 Task: Add Bioray Kids Belly Balance Liquid Herbal Drops to the cart.
Action: Mouse moved to (232, 106)
Screenshot: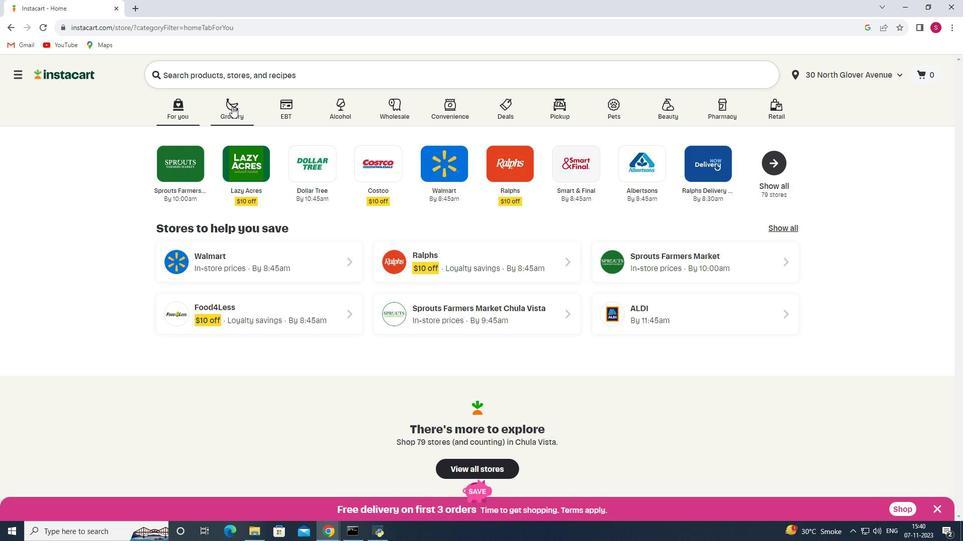 
Action: Mouse pressed left at (232, 106)
Screenshot: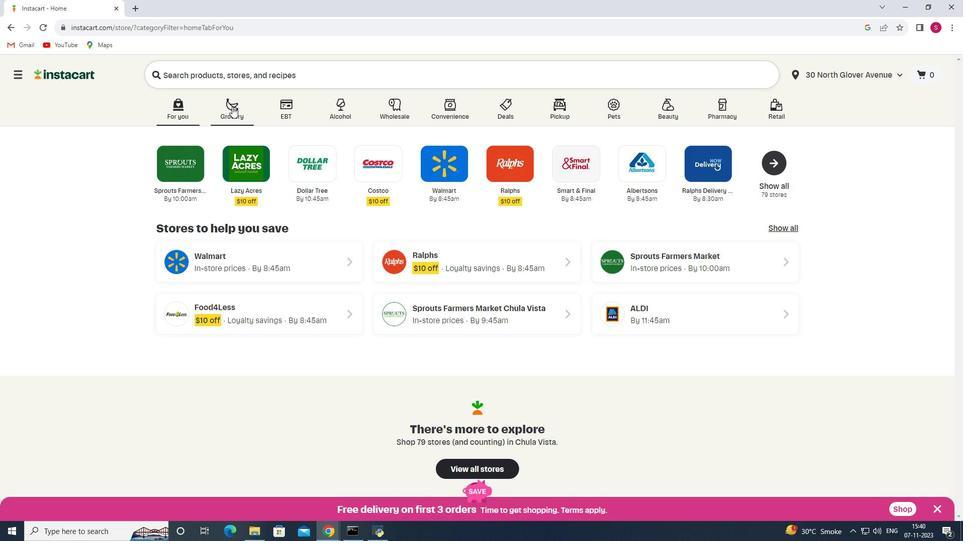 
Action: Mouse moved to (223, 294)
Screenshot: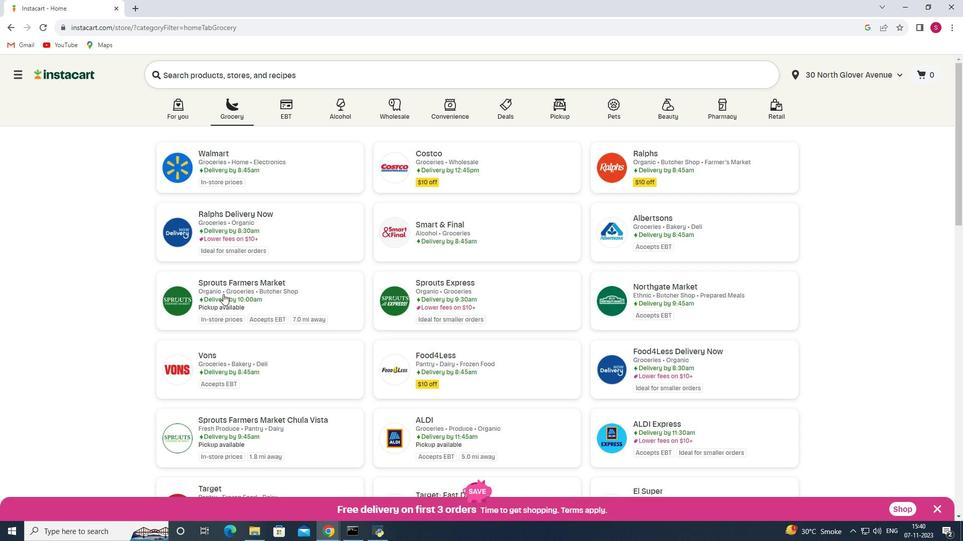 
Action: Mouse pressed left at (223, 294)
Screenshot: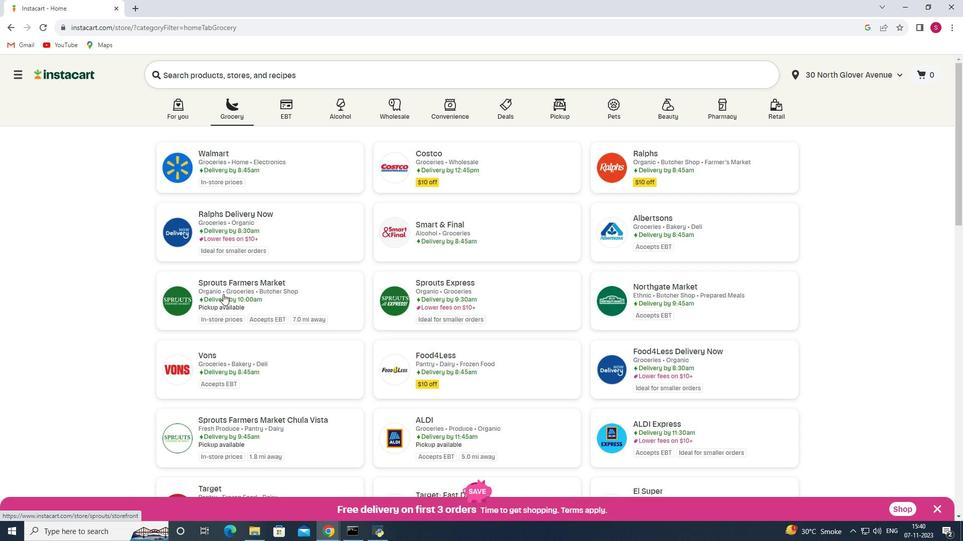 
Action: Mouse moved to (69, 330)
Screenshot: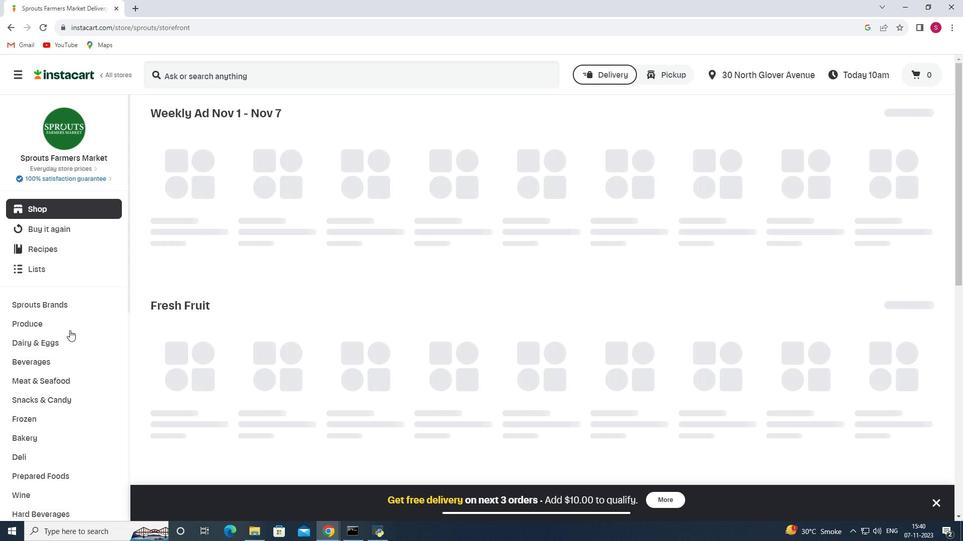 
Action: Mouse scrolled (69, 330) with delta (0, 0)
Screenshot: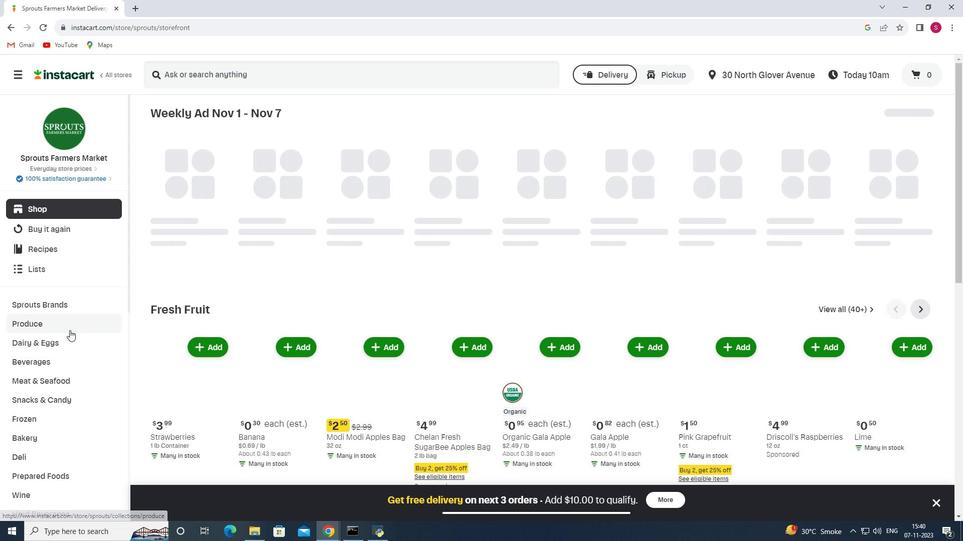 
Action: Mouse scrolled (69, 330) with delta (0, 0)
Screenshot: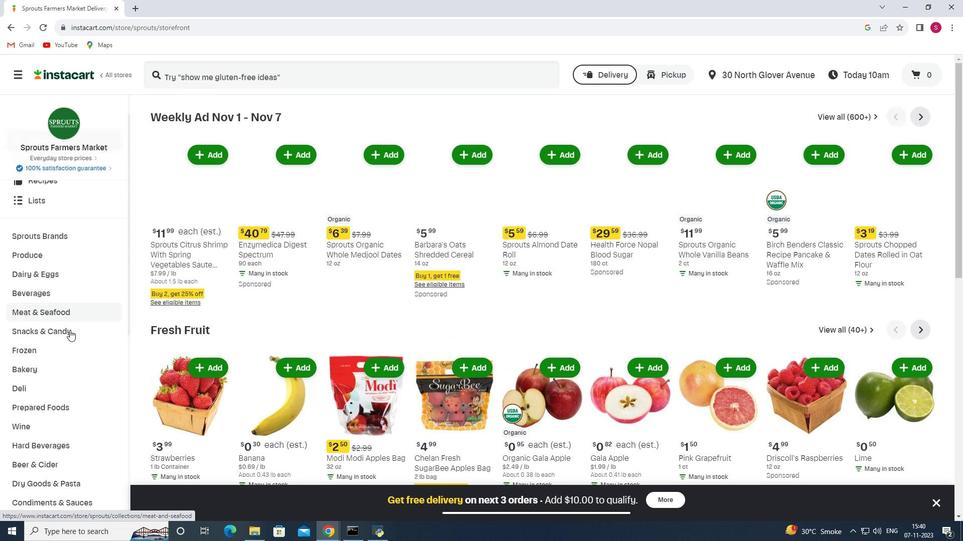 
Action: Mouse scrolled (69, 330) with delta (0, 0)
Screenshot: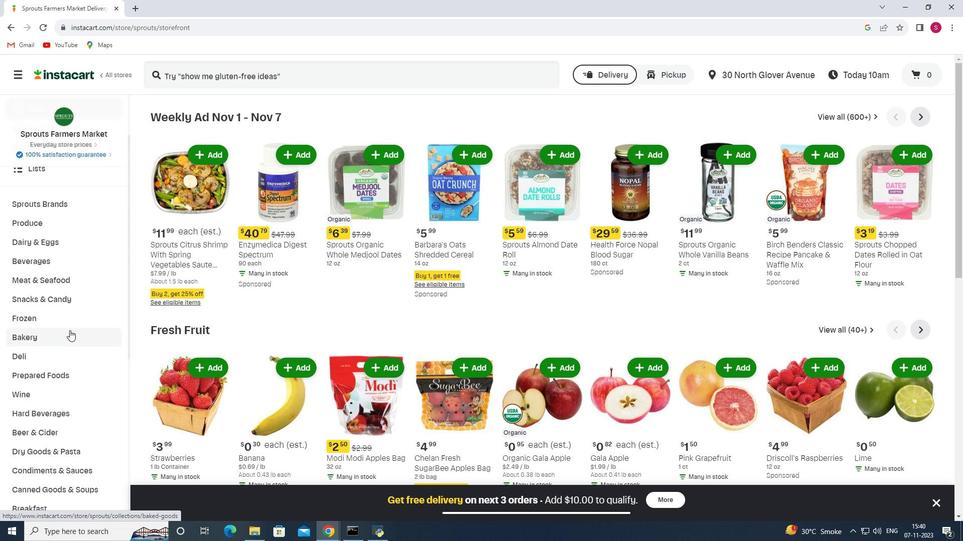 
Action: Mouse scrolled (69, 330) with delta (0, 0)
Screenshot: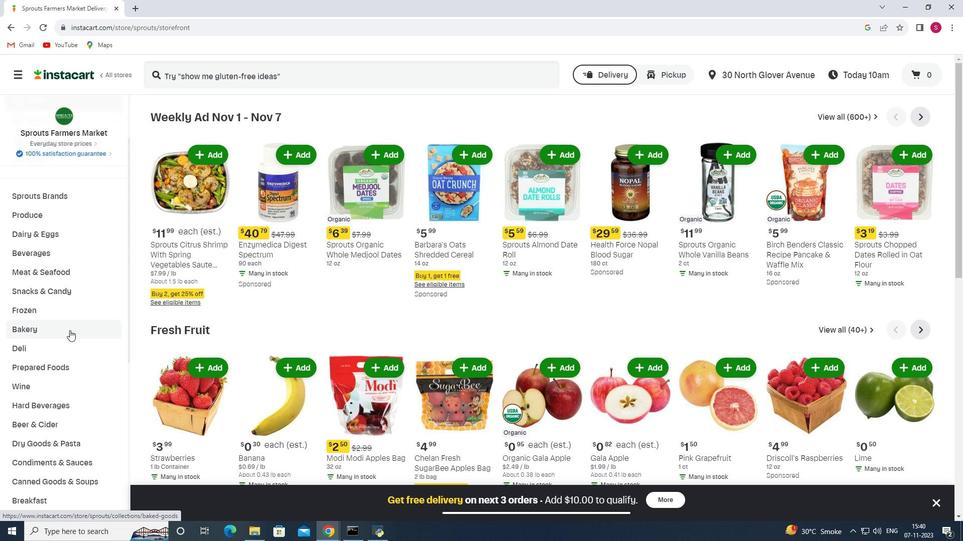 
Action: Mouse scrolled (69, 330) with delta (0, 0)
Screenshot: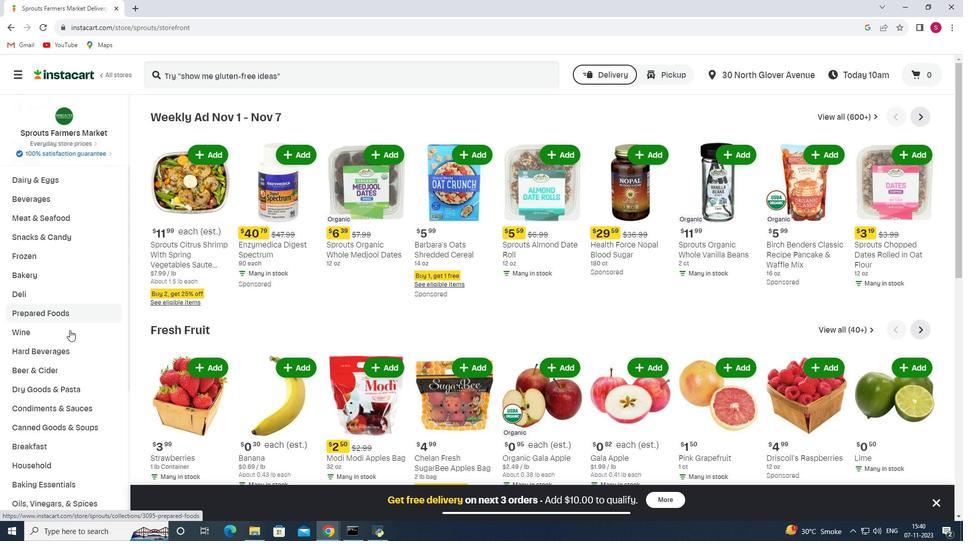 
Action: Mouse scrolled (69, 330) with delta (0, 0)
Screenshot: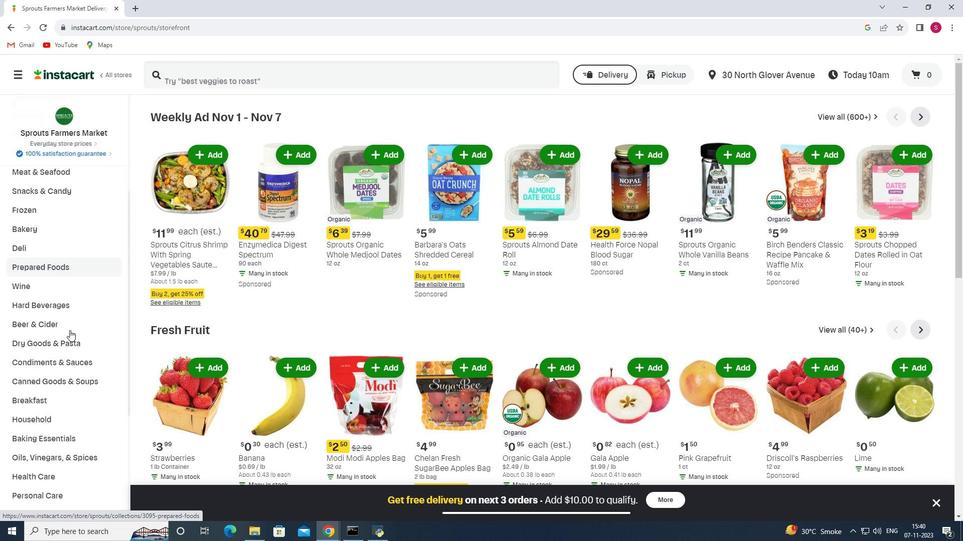 
Action: Mouse scrolled (69, 330) with delta (0, 0)
Screenshot: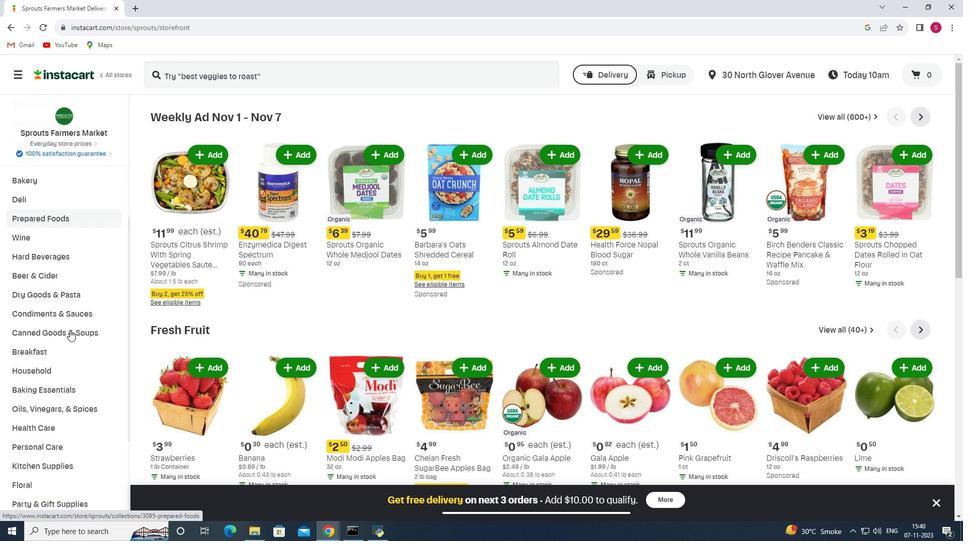 
Action: Mouse scrolled (69, 330) with delta (0, 0)
Screenshot: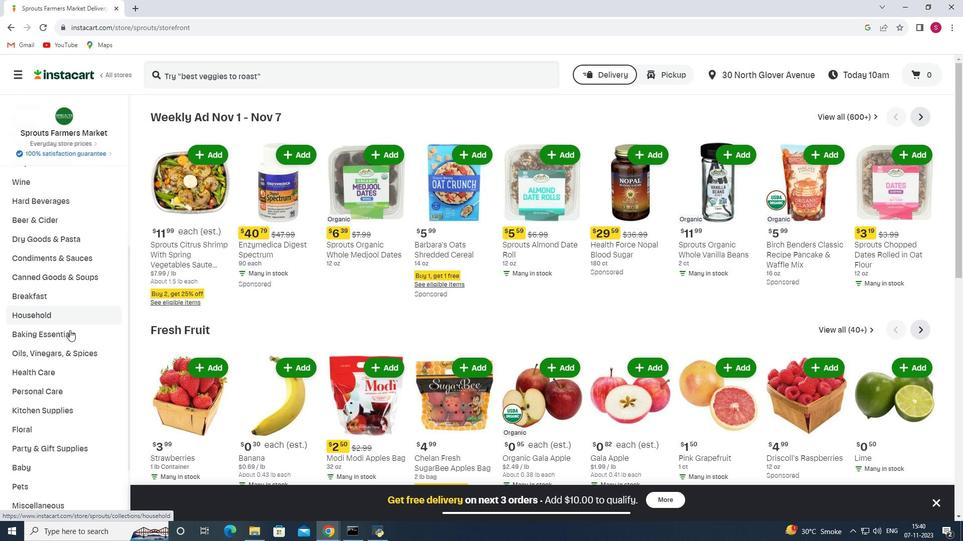 
Action: Mouse moved to (63, 338)
Screenshot: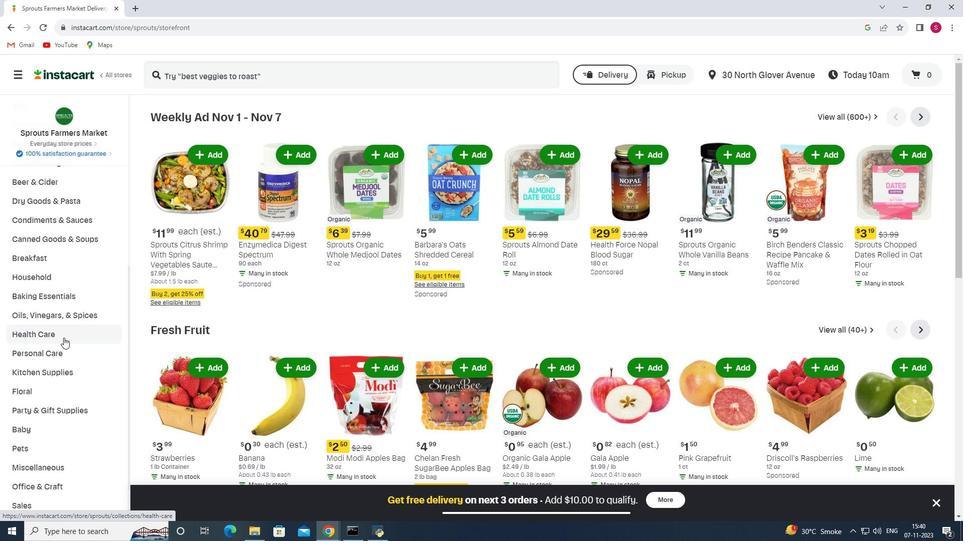 
Action: Mouse pressed left at (63, 338)
Screenshot: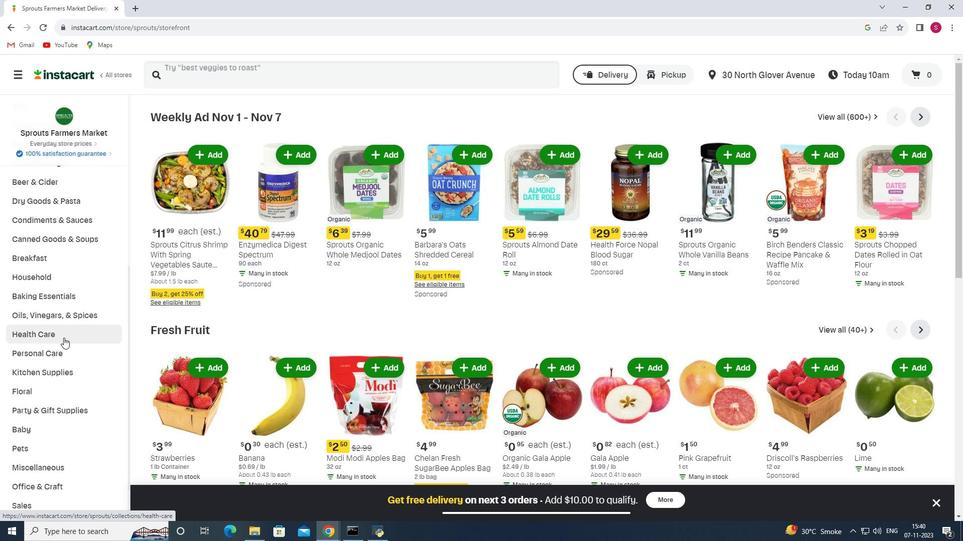 
Action: Mouse moved to (337, 140)
Screenshot: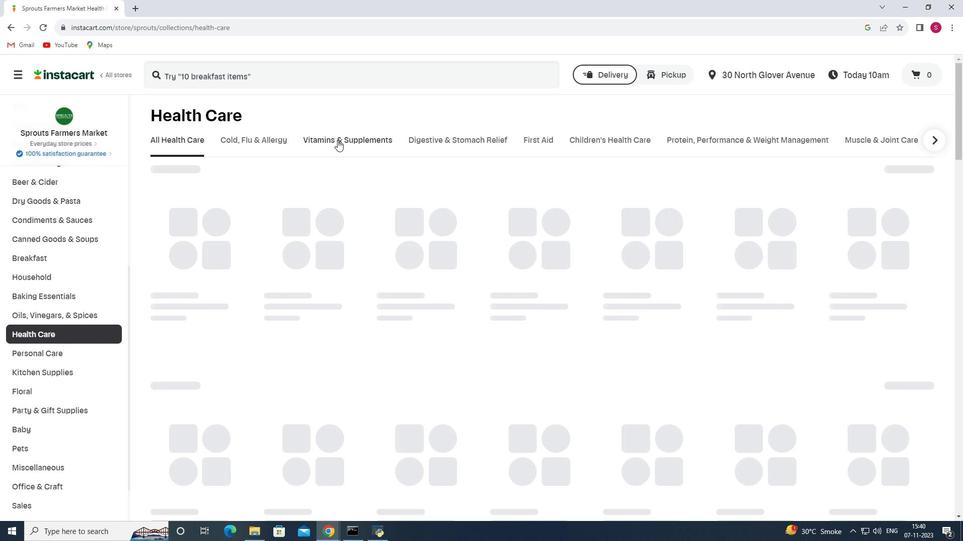 
Action: Mouse pressed left at (337, 140)
Screenshot: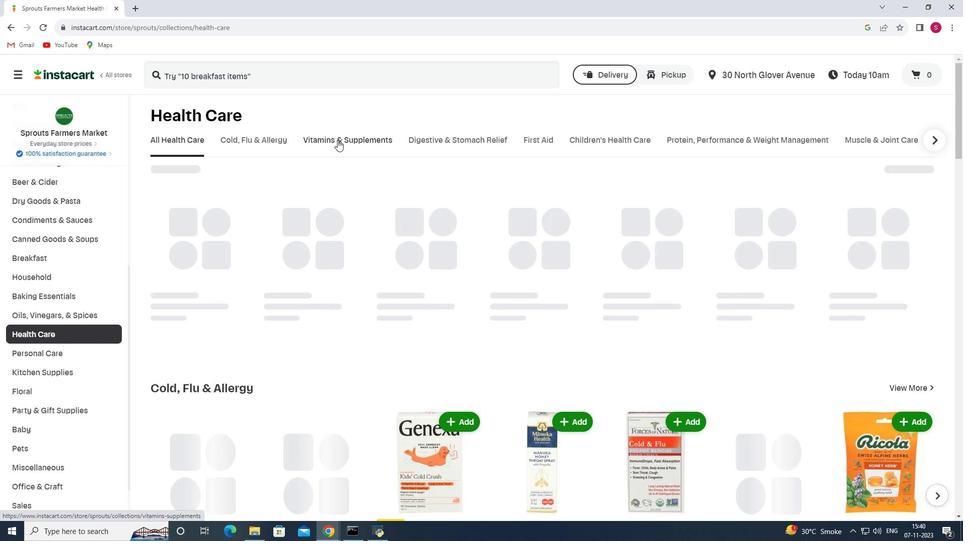 
Action: Mouse moved to (580, 177)
Screenshot: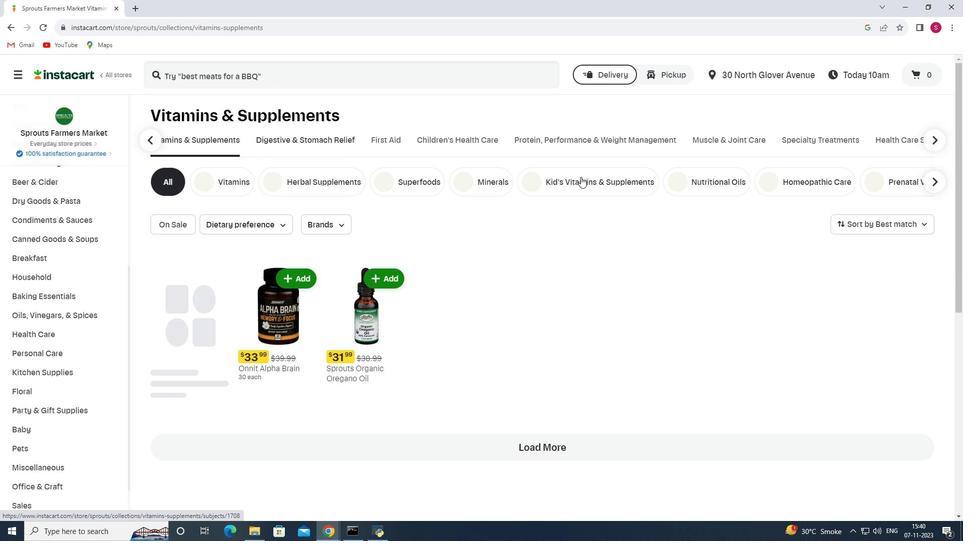 
Action: Mouse pressed left at (580, 177)
Screenshot: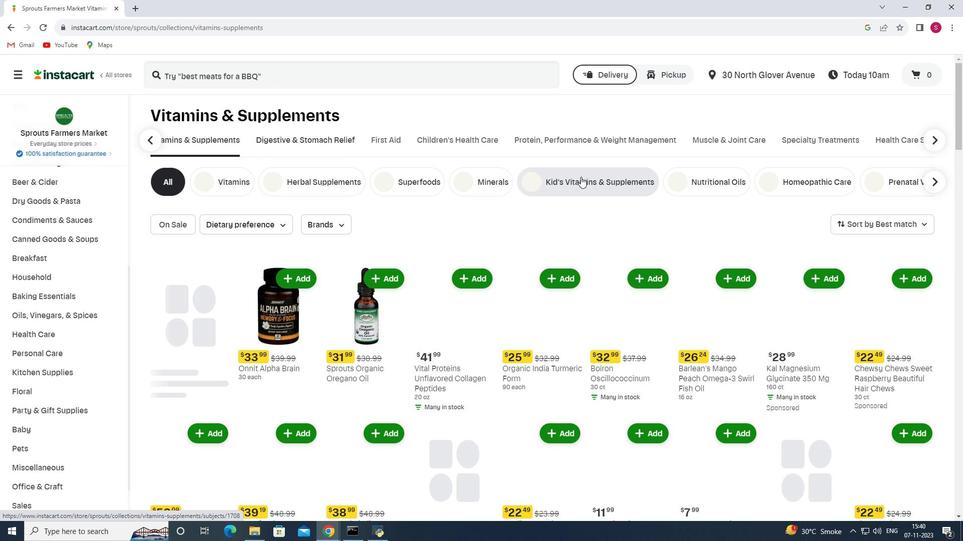 
Action: Mouse moved to (327, 74)
Screenshot: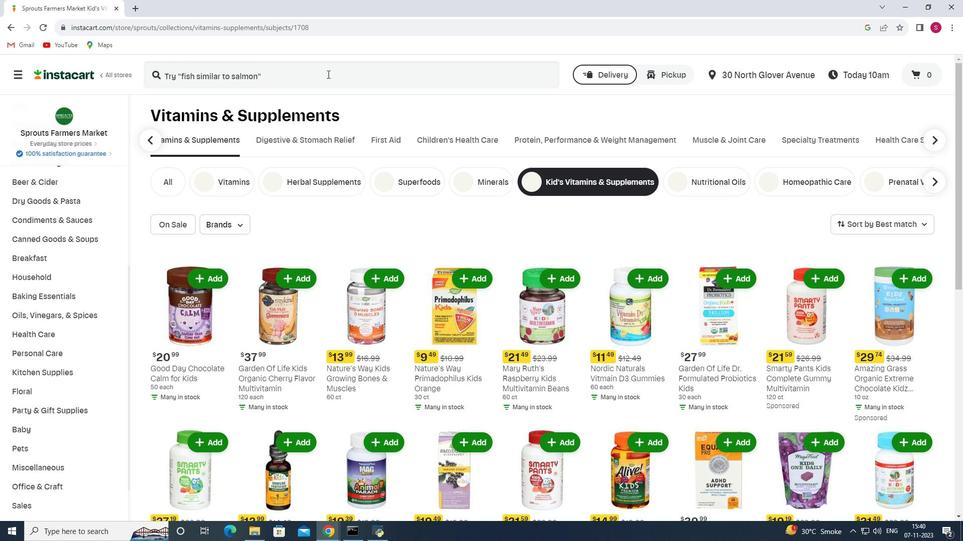 
Action: Mouse pressed left at (327, 74)
Screenshot: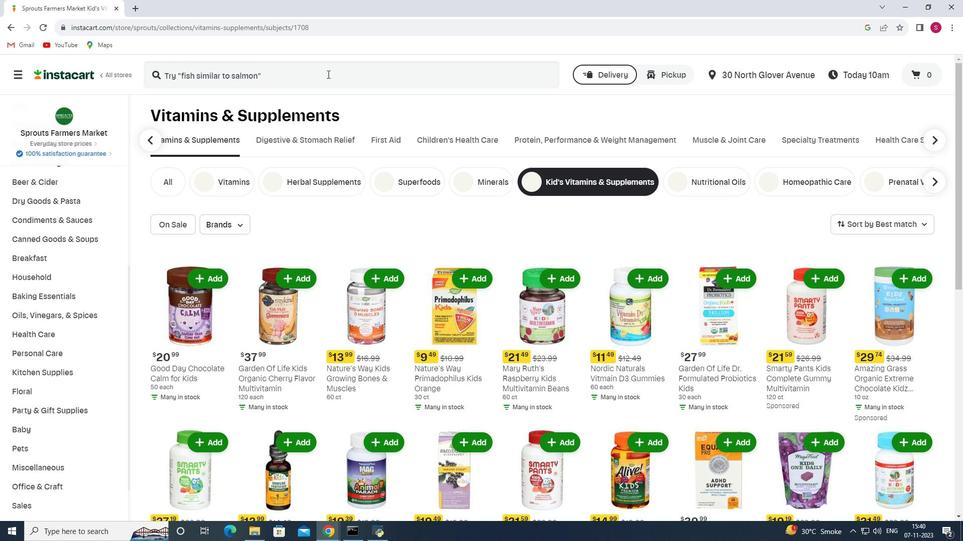 
Action: Key pressed <Key.shift>Bioray<Key.space><Key.shift_r>Kids<Key.space><Key.shift_r>Belly<Key.space><Key.shift>Balance<Key.space><Key.shift_r>Liquid<Key.space><Key.shift><Key.shift><Key.shift><Key.shift><Key.shift><Key.shift><Key.shift><Key.shift>Herbal<Key.space><Key.shift><Key.shift>Drops<Key.enter>
Screenshot: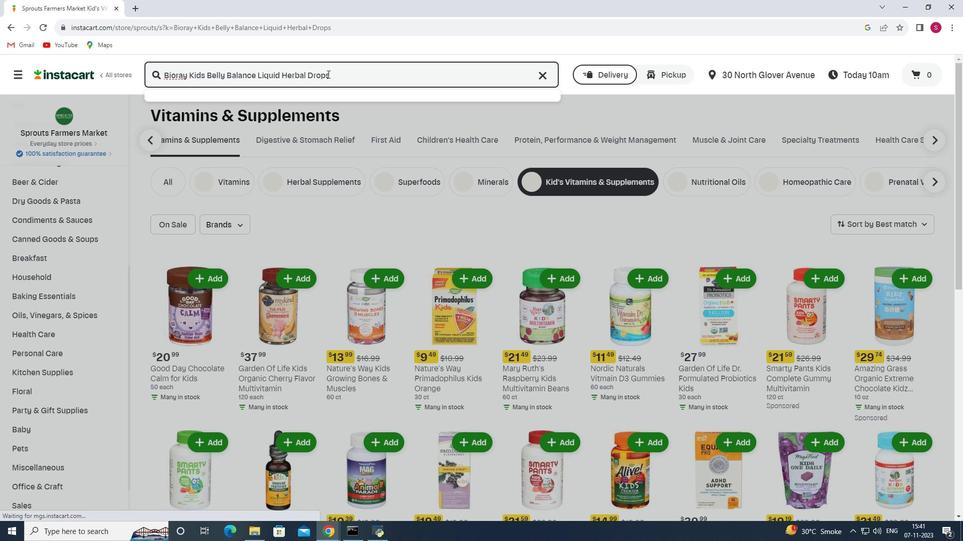 
Action: Mouse moved to (272, 158)
Screenshot: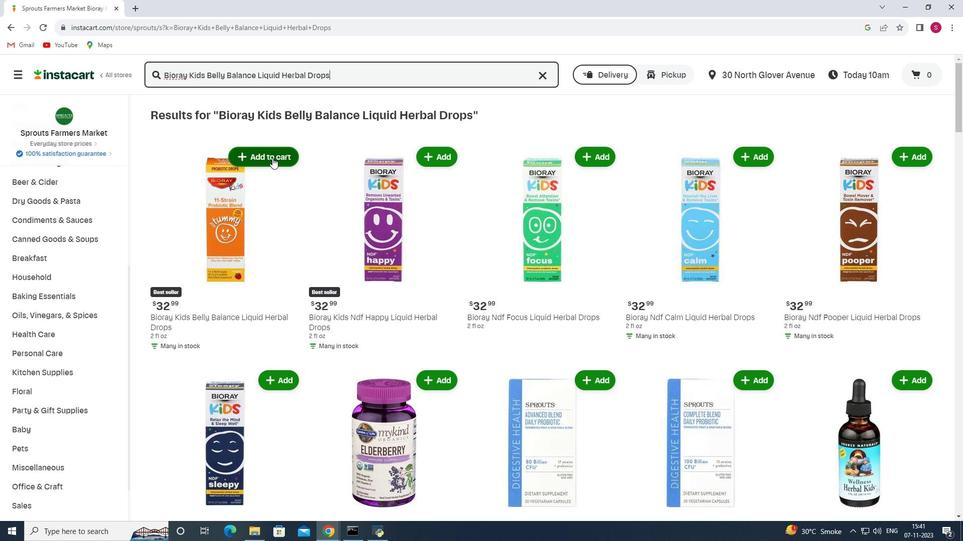 
Action: Mouse pressed left at (272, 158)
Screenshot: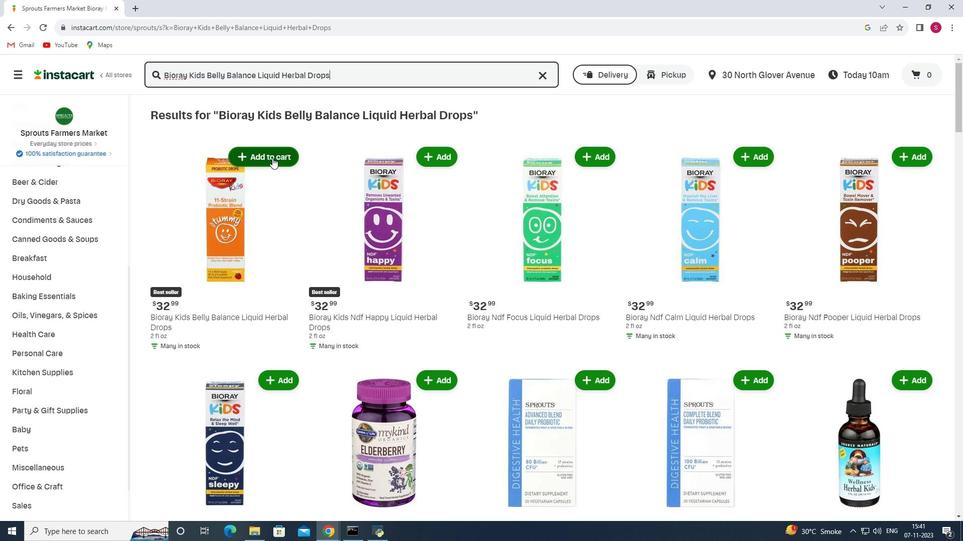 
Action: Mouse moved to (272, 179)
Screenshot: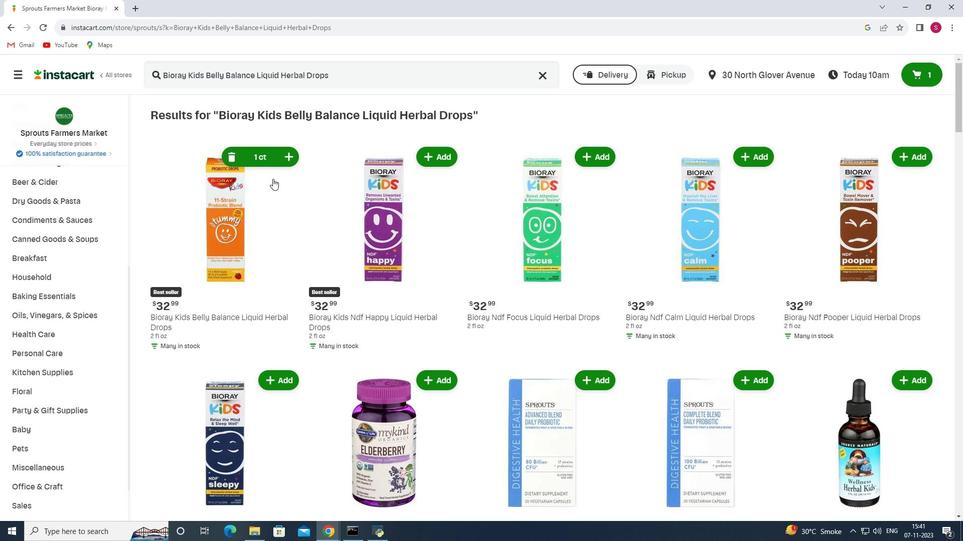 
